 Task: Forward email with the signature Ian Hill with the subject Congratulations on a new project from softage.8@softage.net to softage.5@softage.net and softage.6@softage.net with BCC to softage.7@softage.net with the message I would like to request a project status update email.
Action: Mouse moved to (1109, 181)
Screenshot: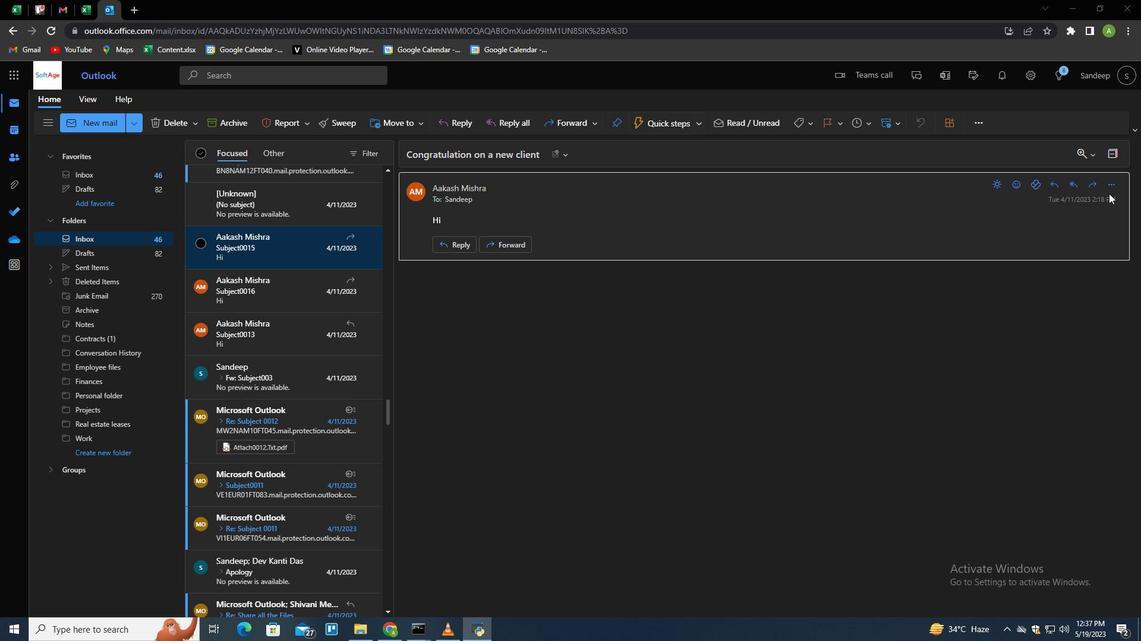 
Action: Mouse pressed left at (1109, 181)
Screenshot: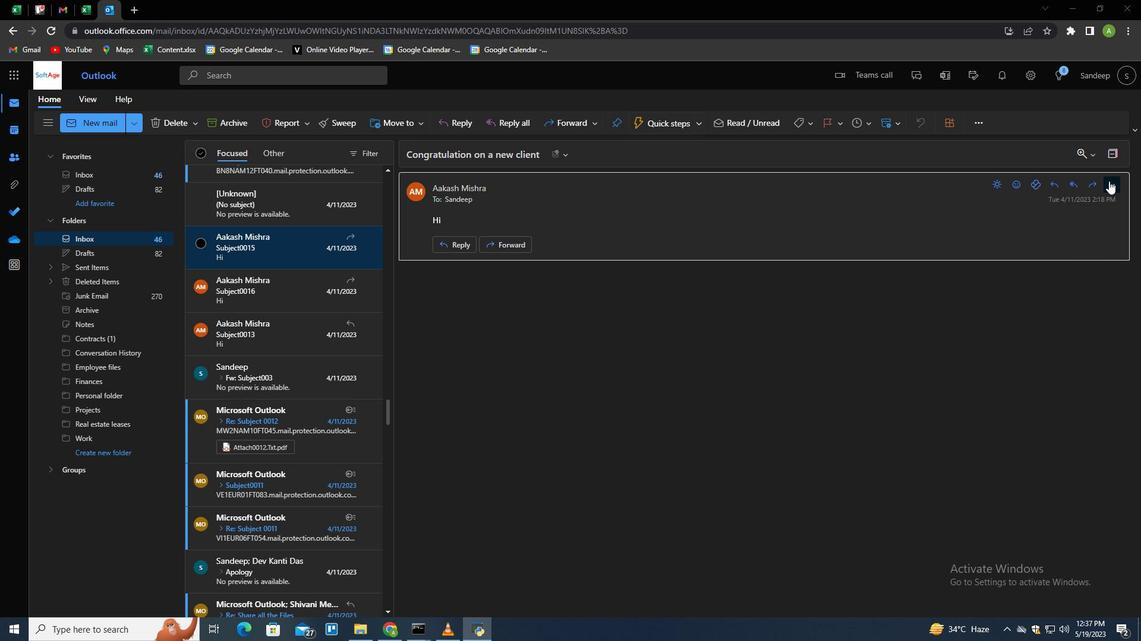 
Action: Mouse moved to (1047, 246)
Screenshot: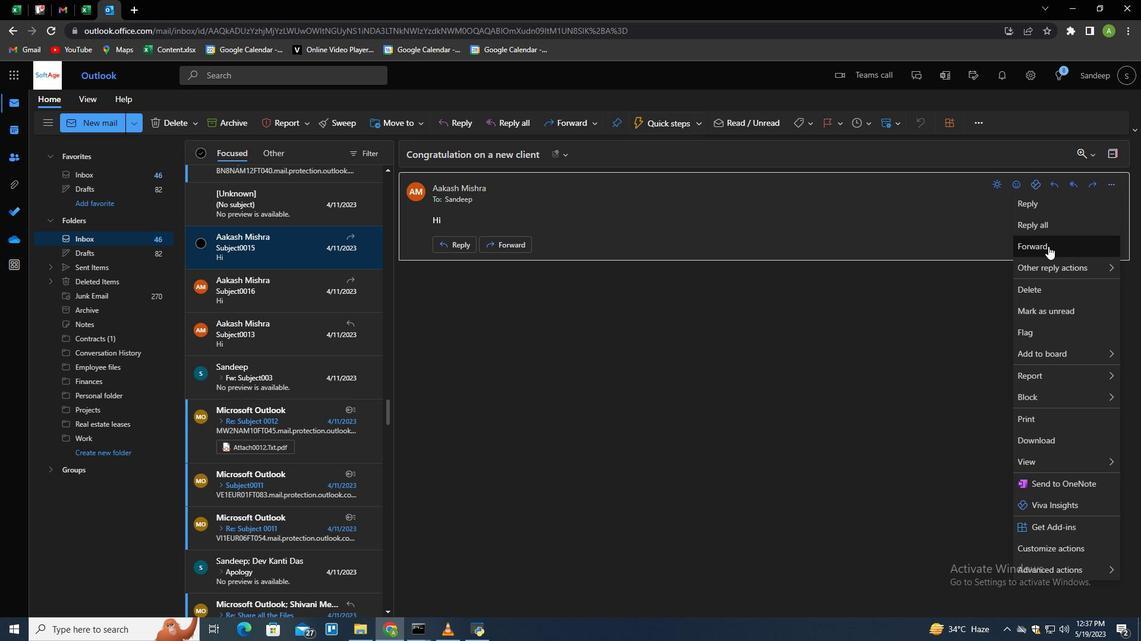 
Action: Mouse pressed left at (1047, 246)
Screenshot: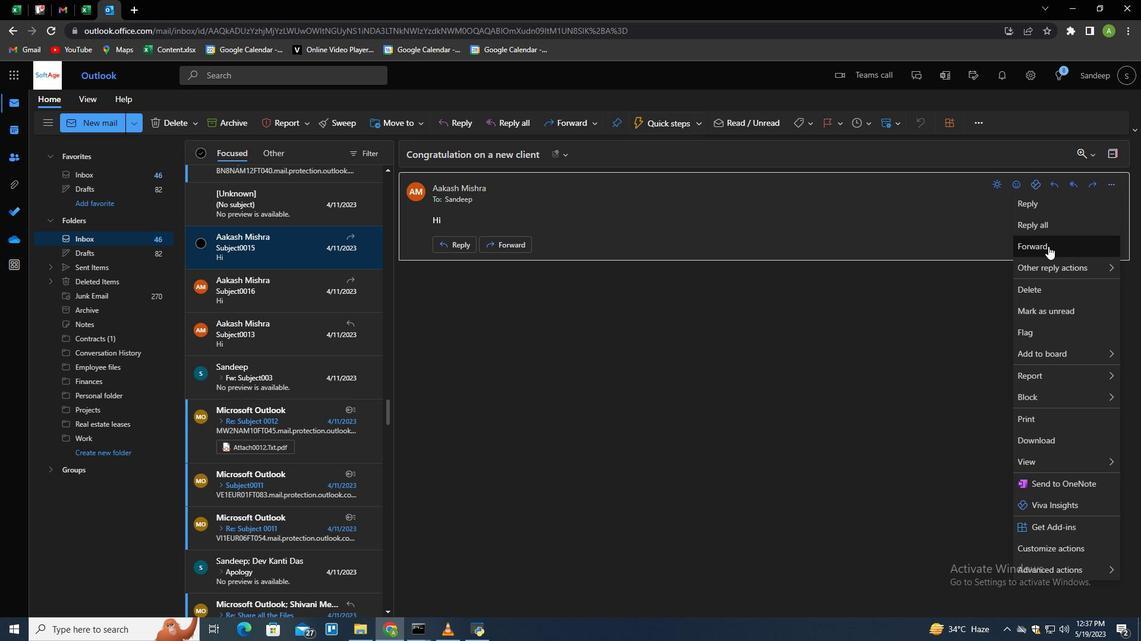 
Action: Mouse moved to (529, 185)
Screenshot: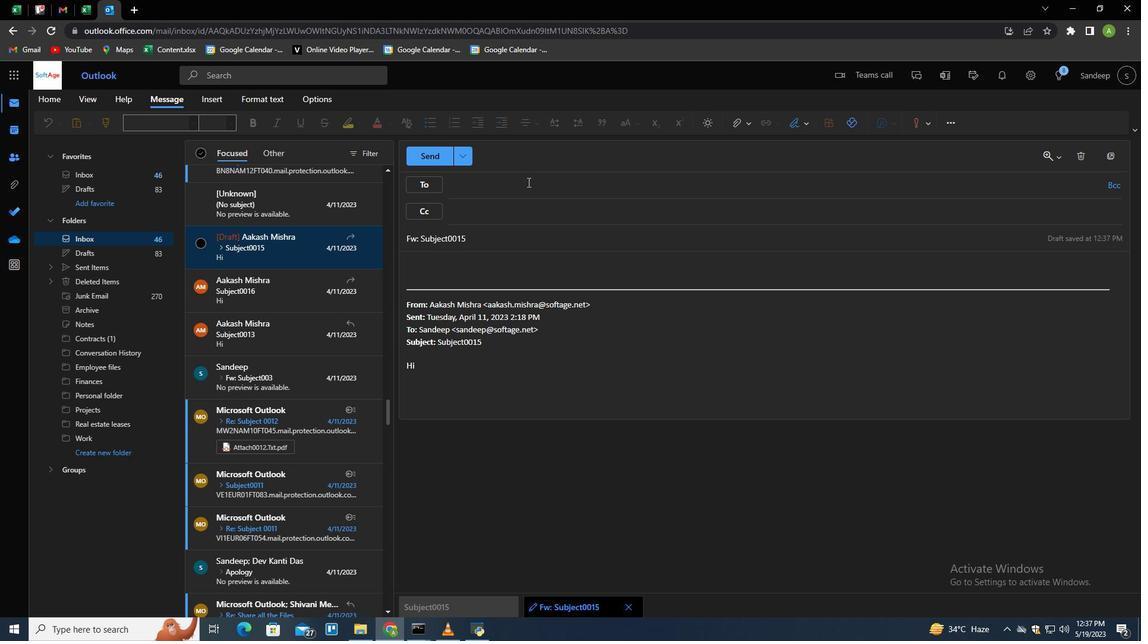 
Action: Mouse pressed left at (529, 185)
Screenshot: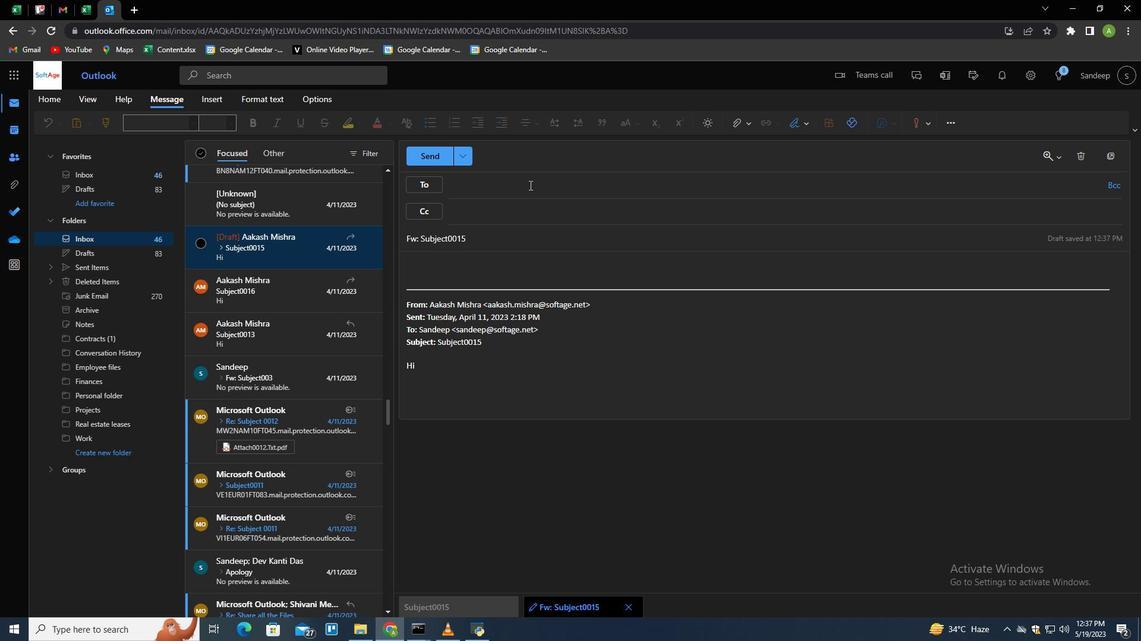 
Action: Mouse moved to (801, 123)
Screenshot: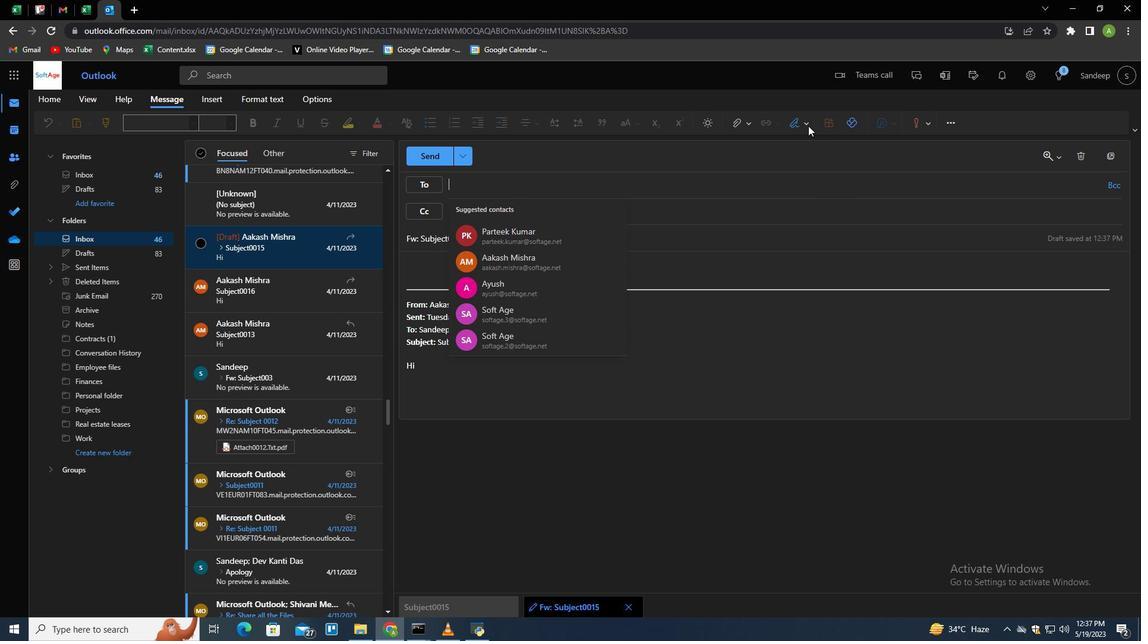
Action: Mouse pressed left at (801, 123)
Screenshot: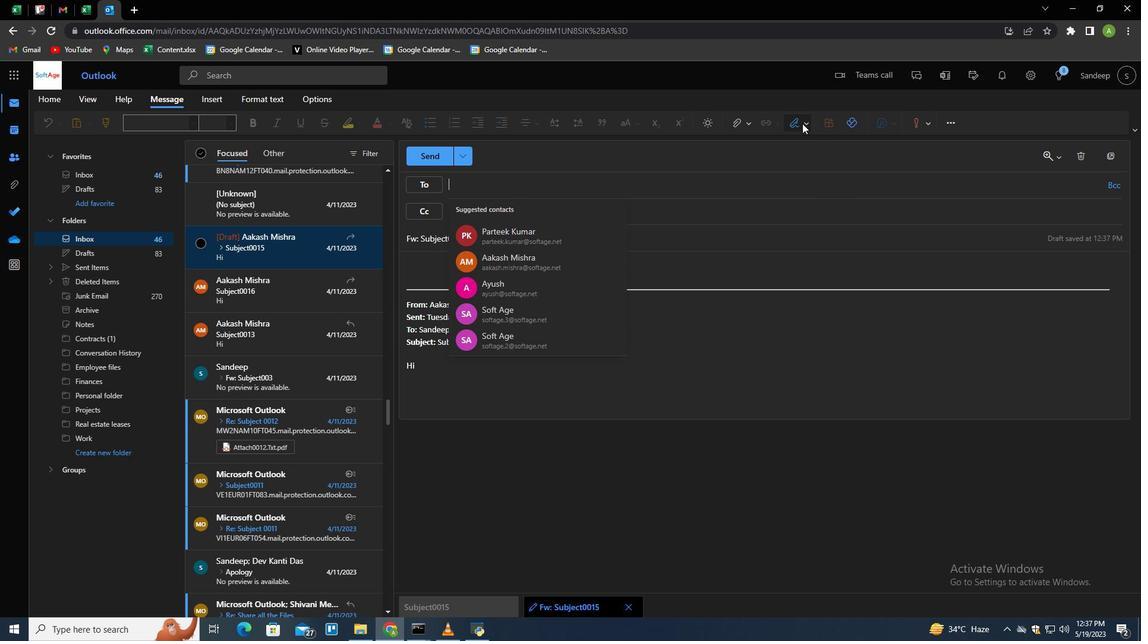 
Action: Mouse moved to (785, 168)
Screenshot: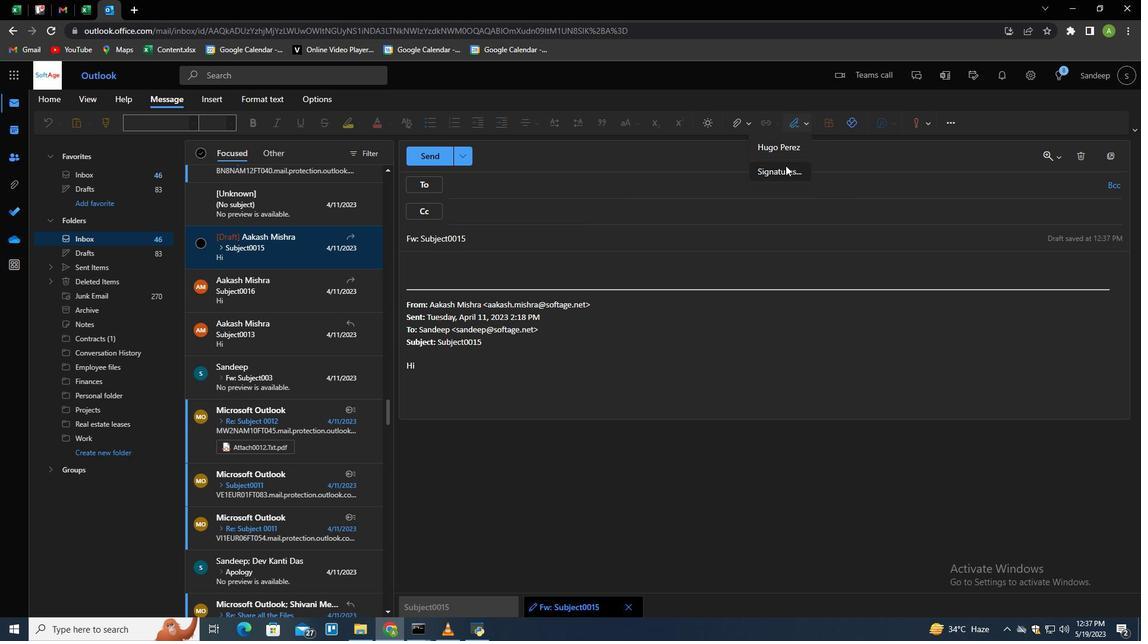 
Action: Mouse pressed left at (785, 168)
Screenshot: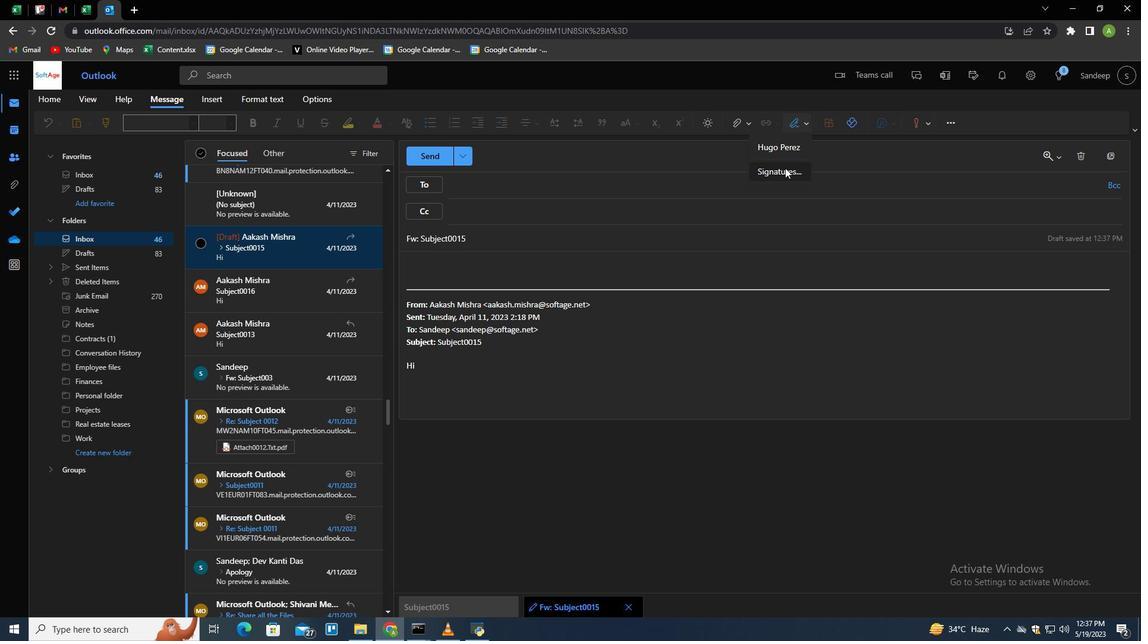 
Action: Mouse moved to (806, 216)
Screenshot: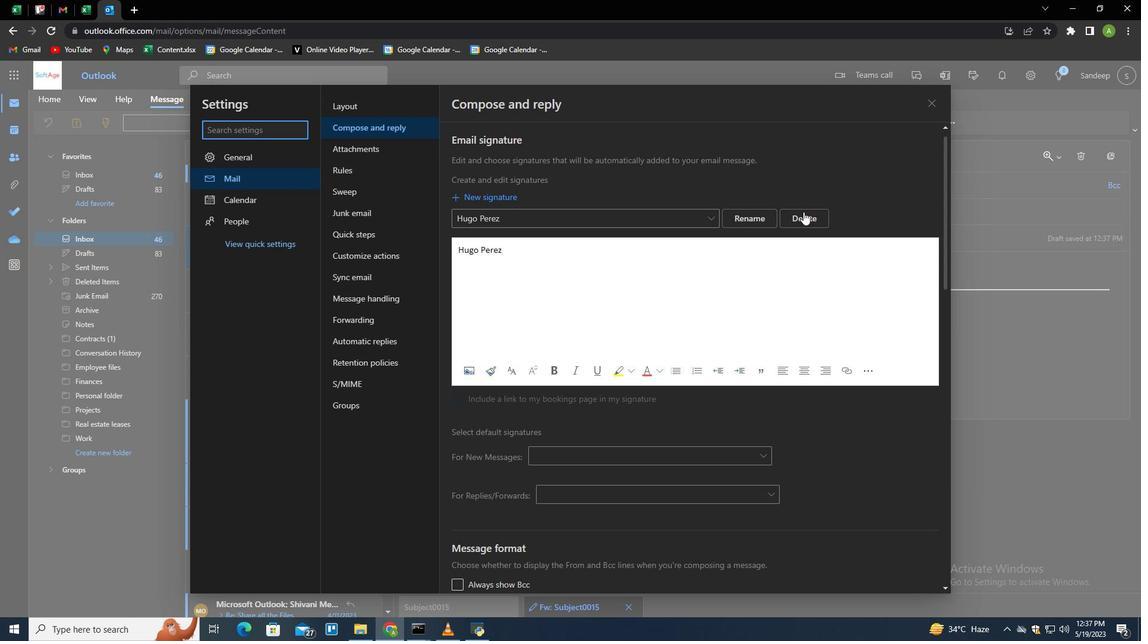 
Action: Mouse pressed left at (806, 216)
Screenshot: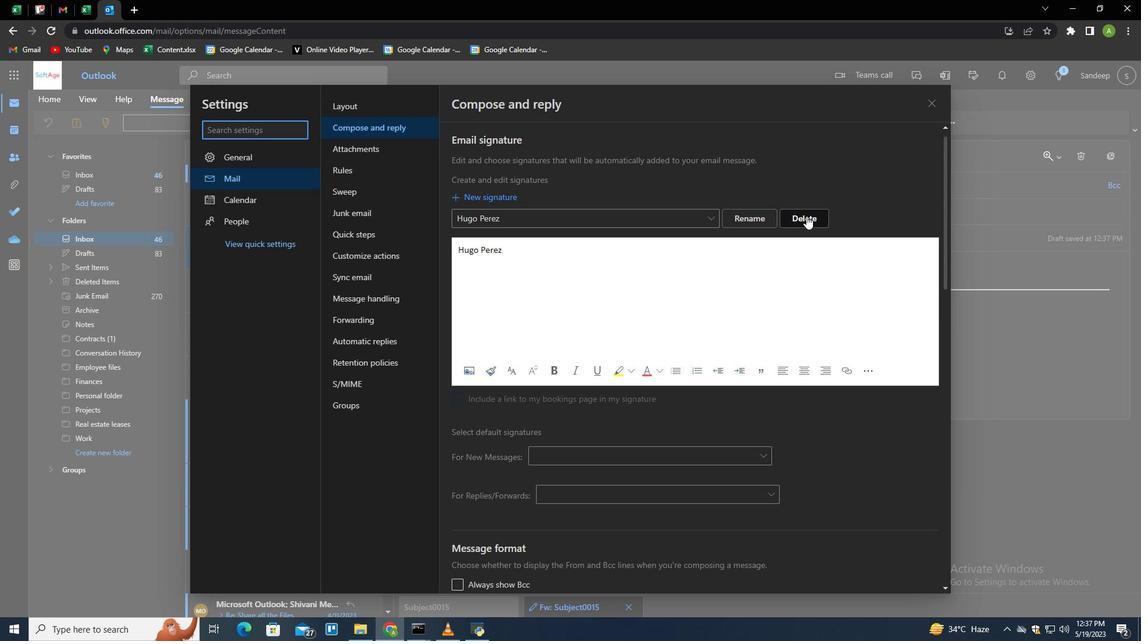 
Action: Mouse moved to (801, 216)
Screenshot: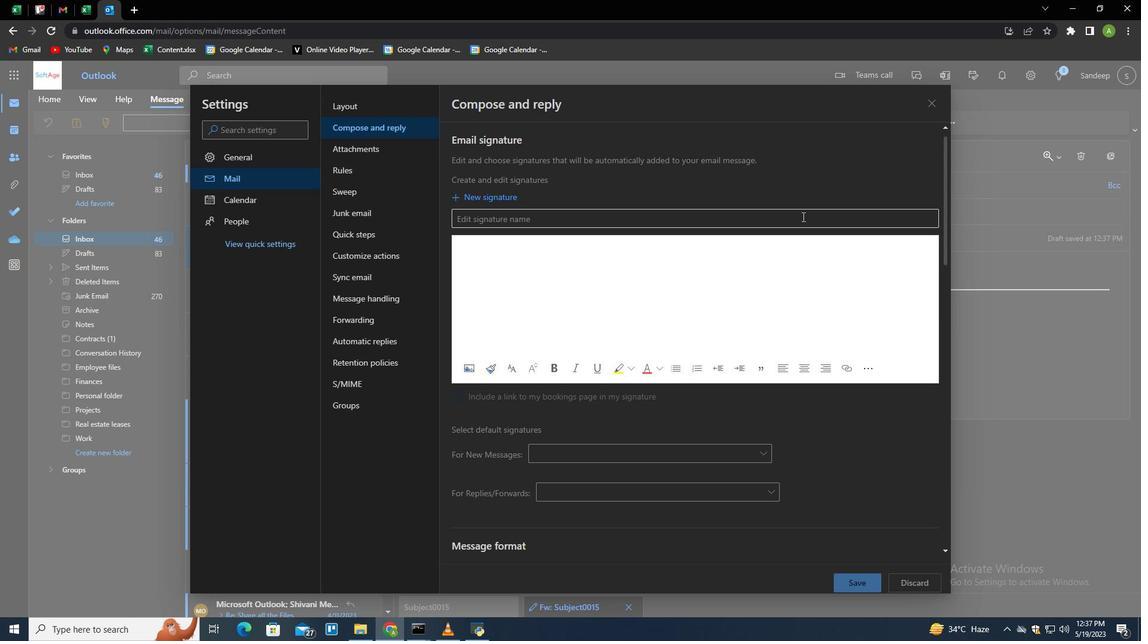 
Action: Mouse pressed left at (801, 216)
Screenshot: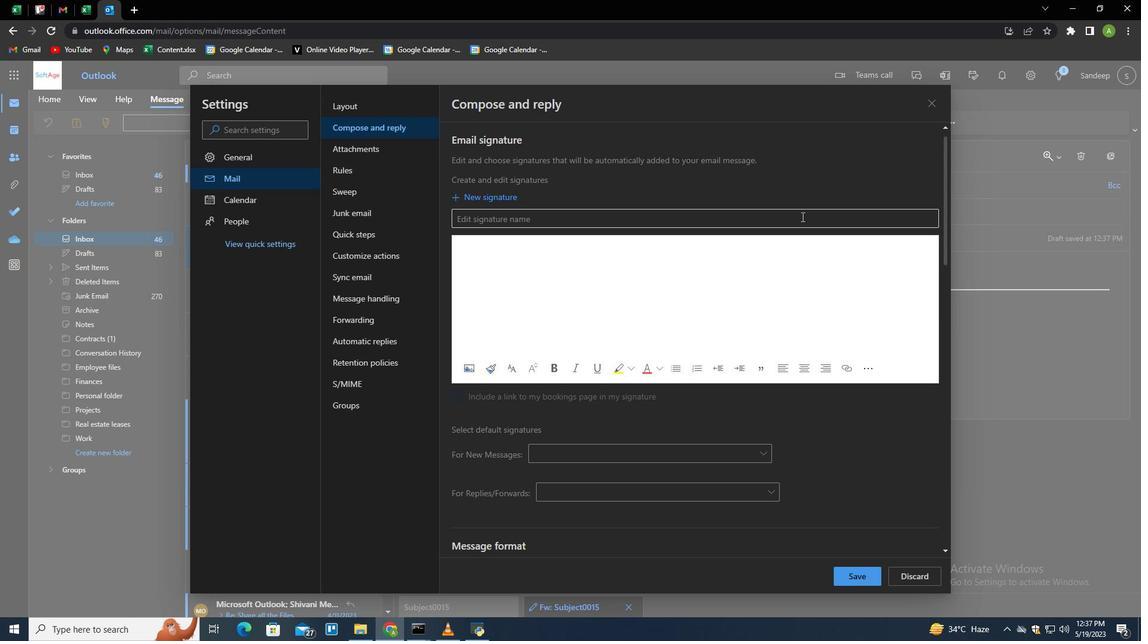 
Action: Mouse moved to (799, 217)
Screenshot: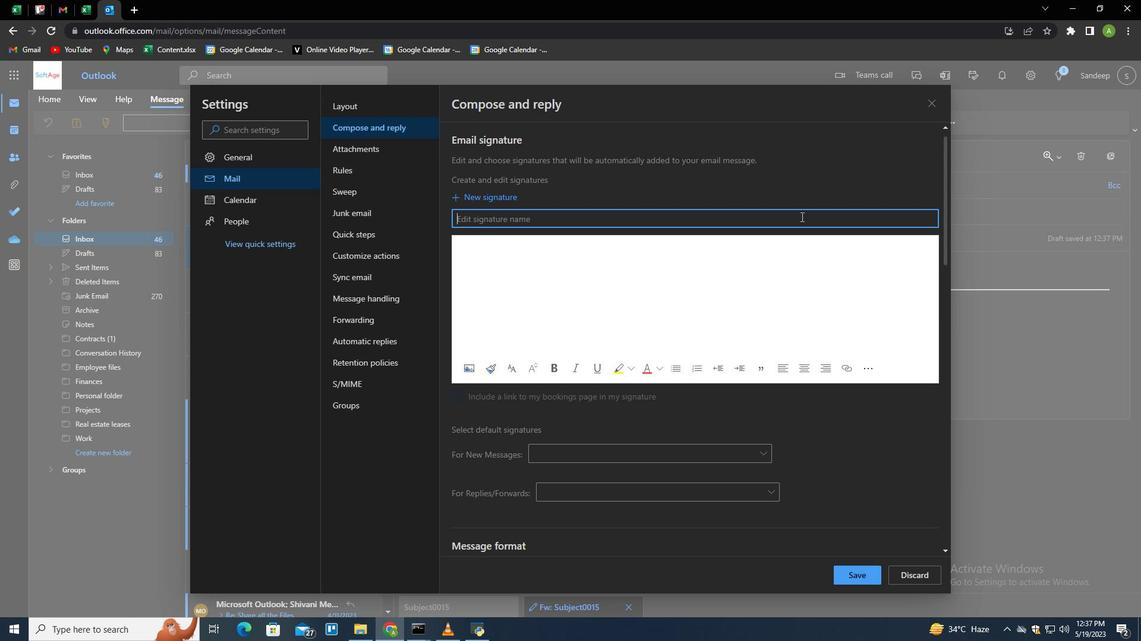 
Action: Key pressed <Key.shift><Key.shift><Key.shift><Key.shift><Key.shift><Key.shift><Key.shift><Key.shift><Key.shift><Key.shift>Lan<Key.space><Key.shift>Hill<Key.tab><Key.shift>Lan<Key.space><Key.shift>Hill
Screenshot: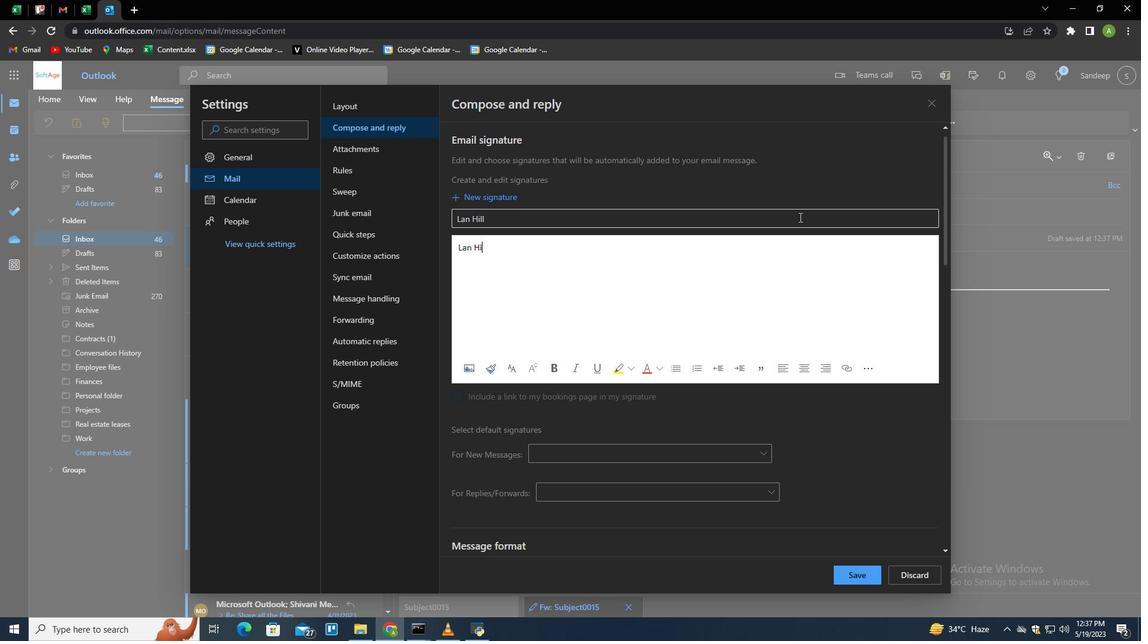 
Action: Mouse moved to (870, 578)
Screenshot: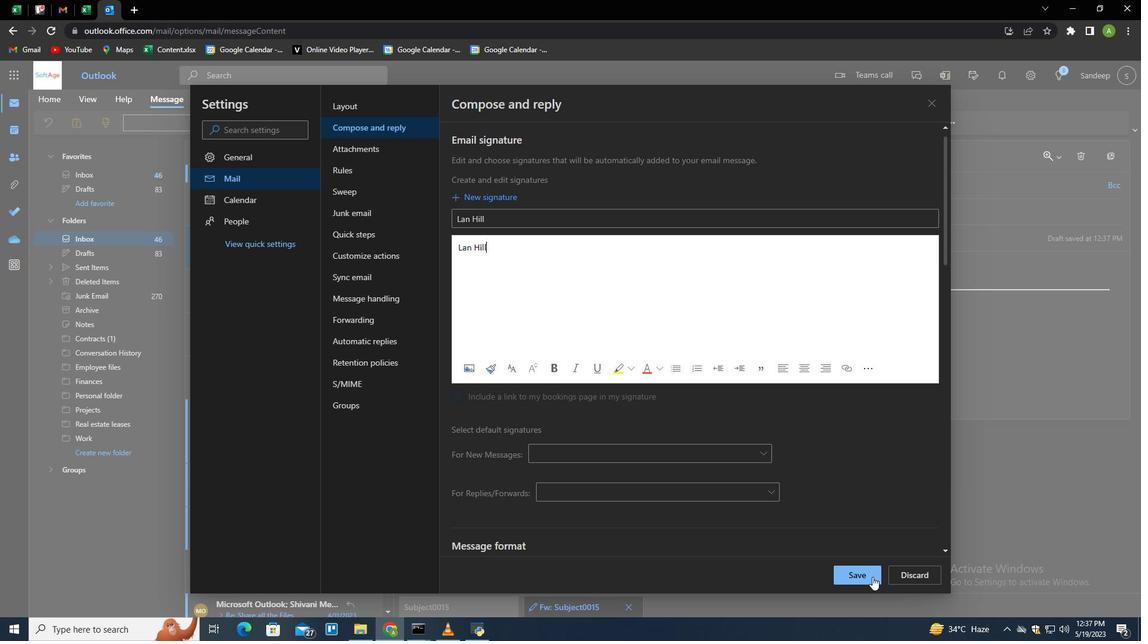 
Action: Mouse pressed left at (870, 578)
Screenshot: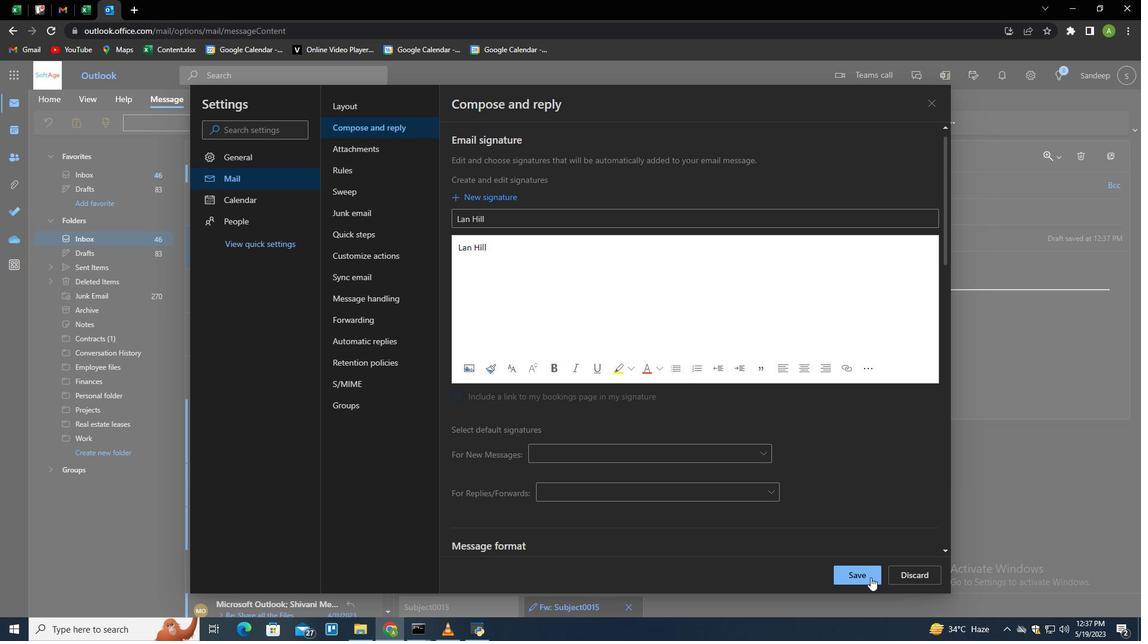 
Action: Mouse moved to (1001, 367)
Screenshot: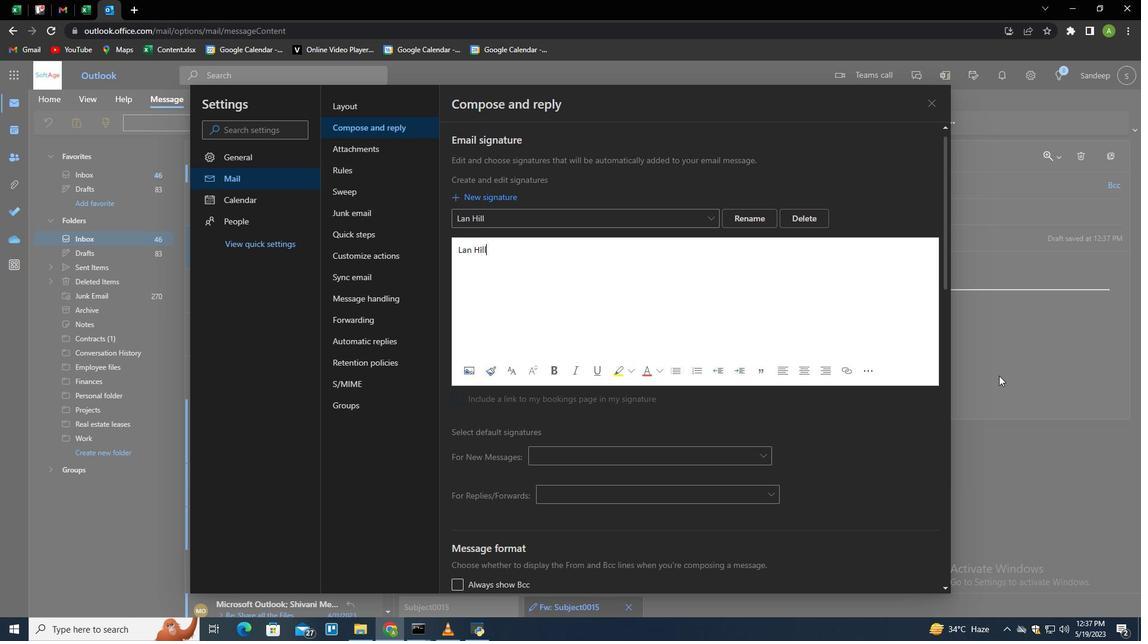 
Action: Mouse pressed left at (1001, 367)
Screenshot: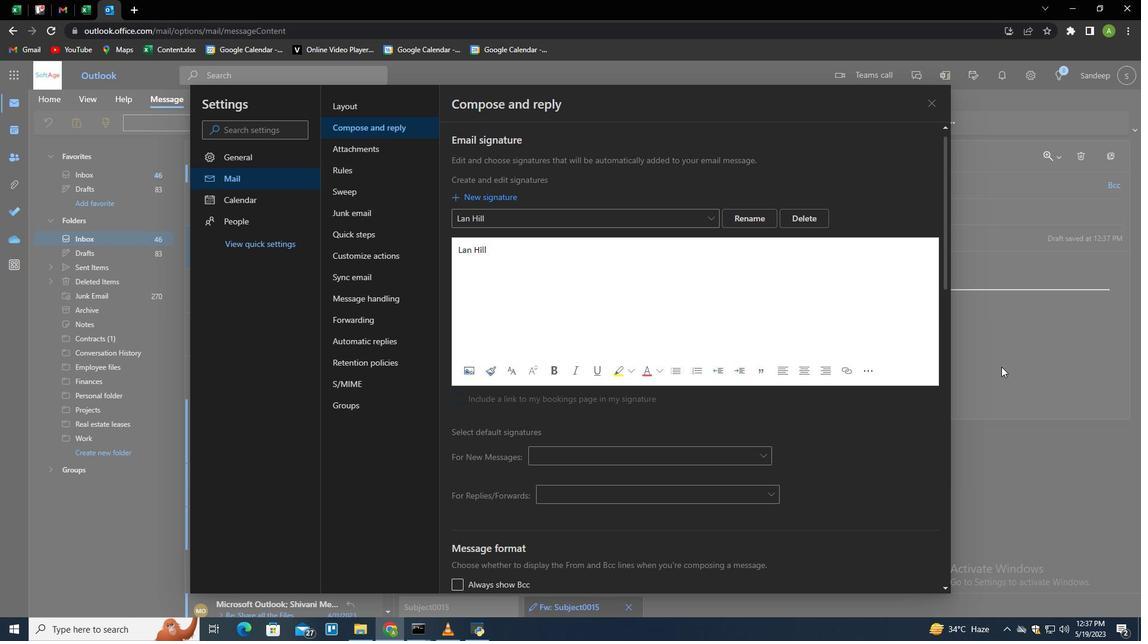 
Action: Mouse moved to (801, 117)
Screenshot: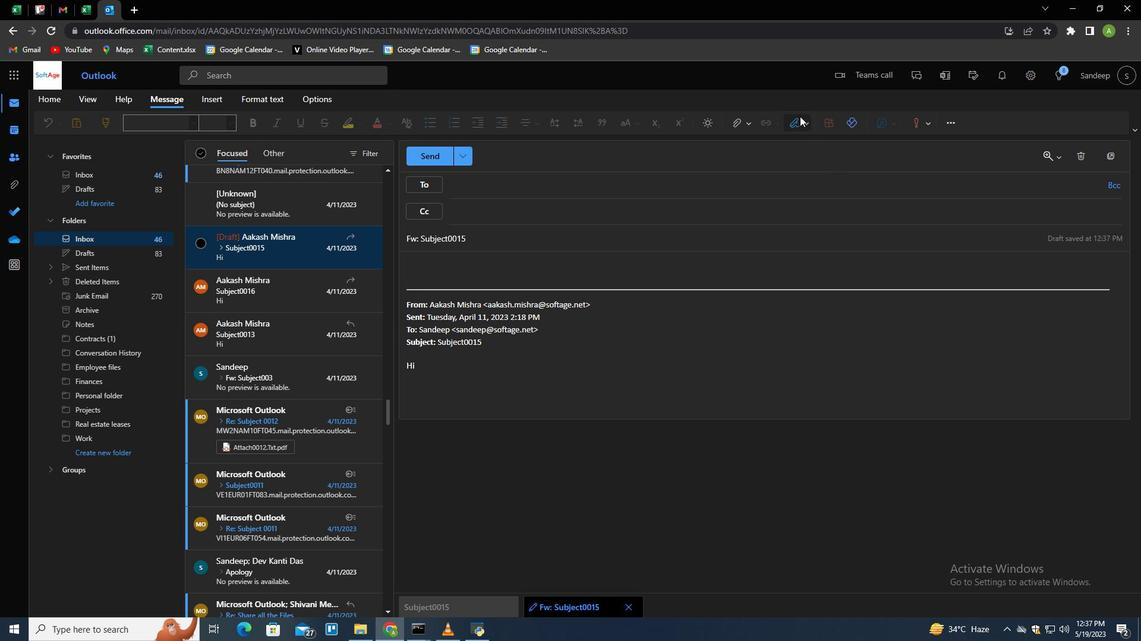 
Action: Mouse pressed left at (801, 117)
Screenshot: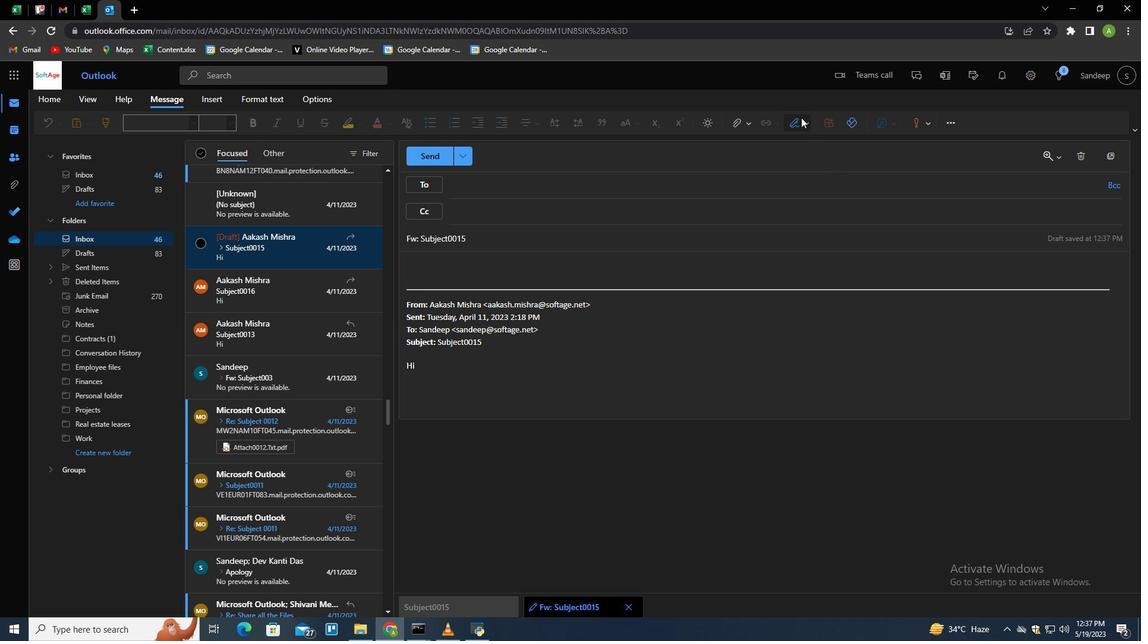 
Action: Mouse moved to (788, 143)
Screenshot: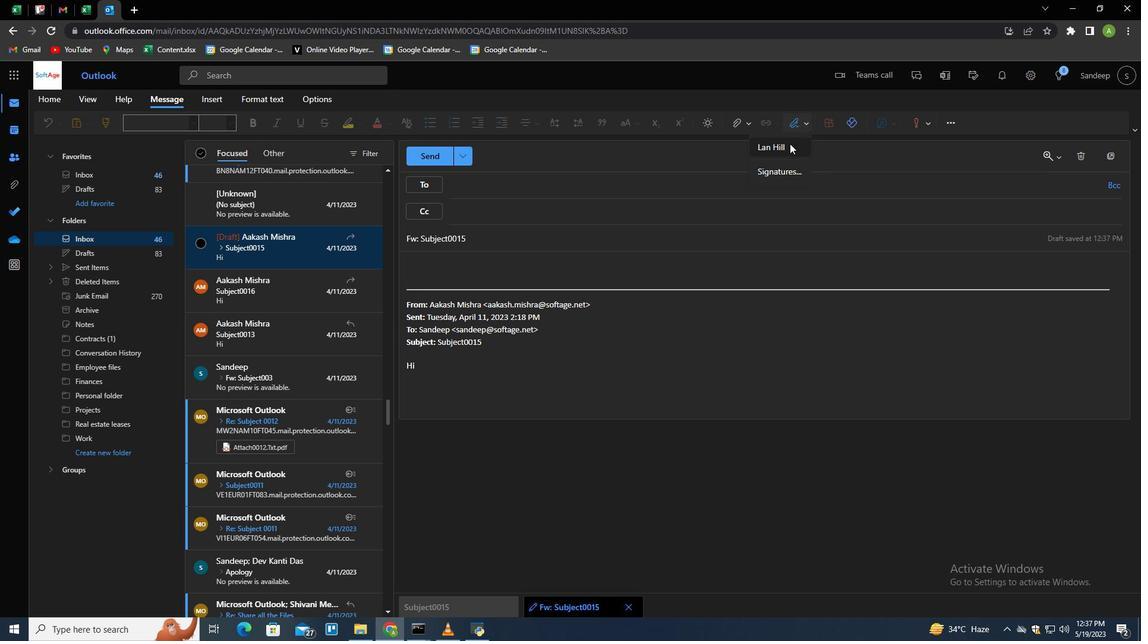 
Action: Mouse pressed left at (788, 143)
Screenshot: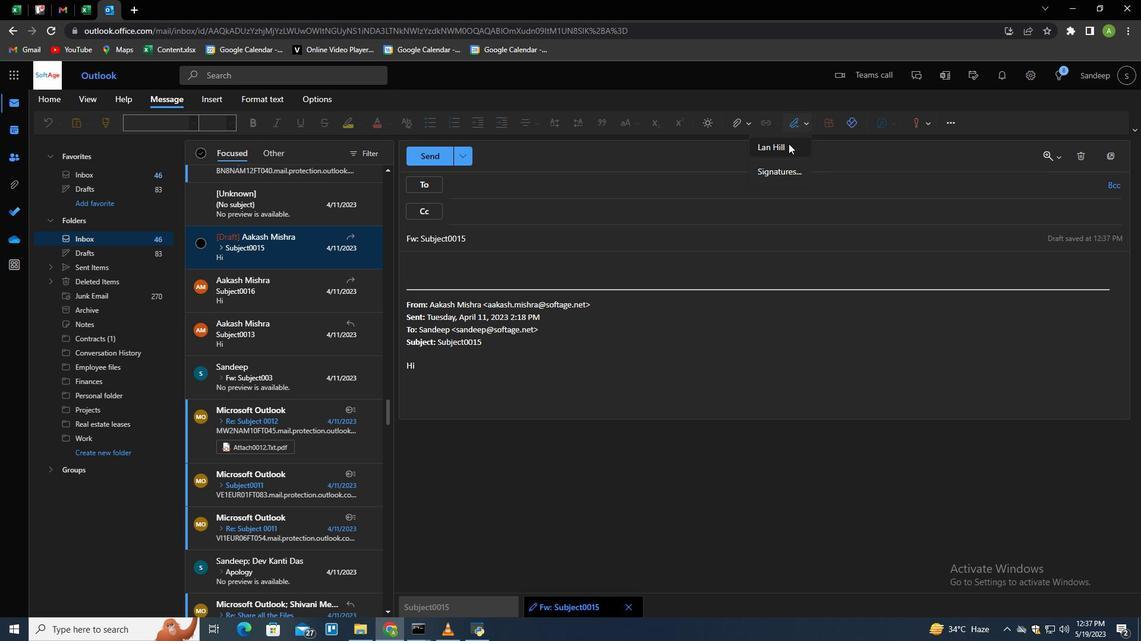 
Action: Mouse moved to (469, 191)
Screenshot: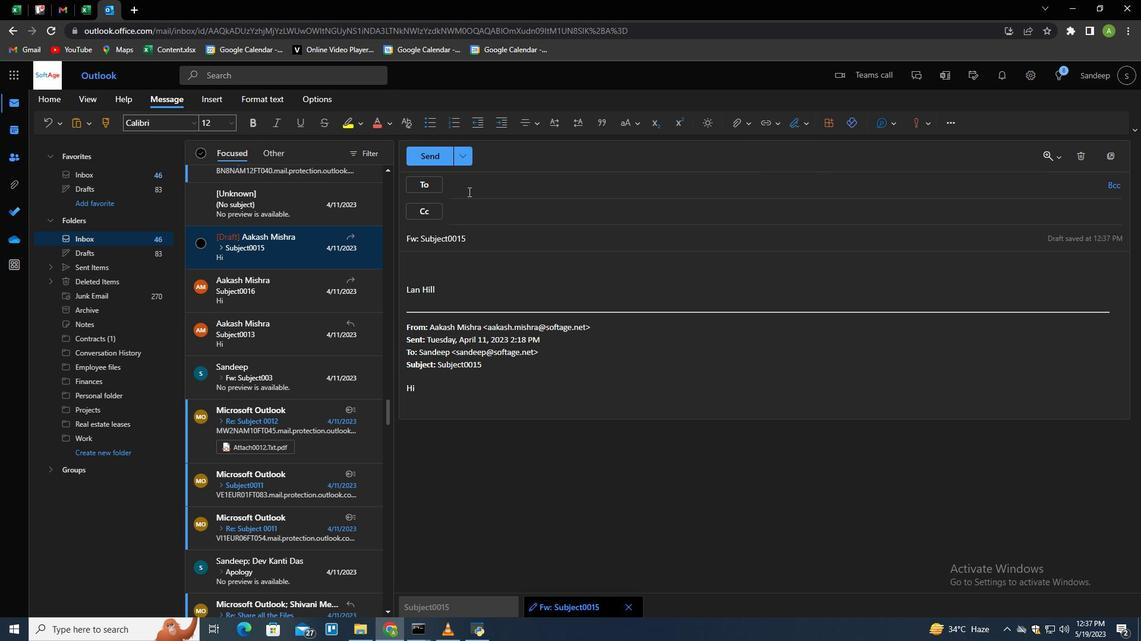 
Action: Mouse pressed left at (469, 191)
Screenshot: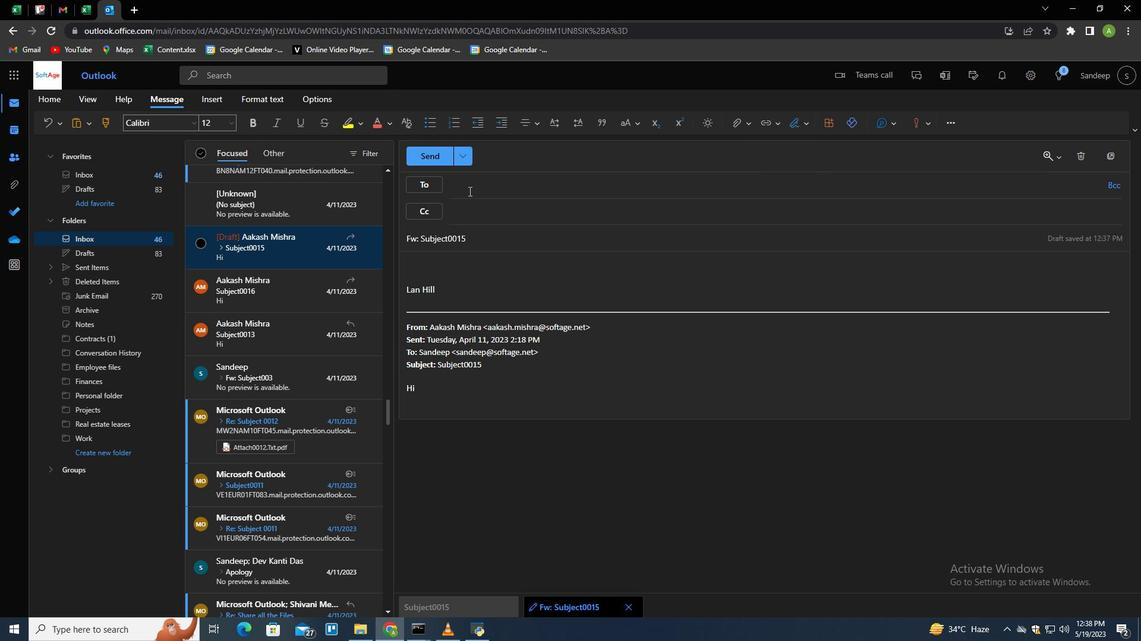 
Action: Mouse moved to (672, 245)
Screenshot: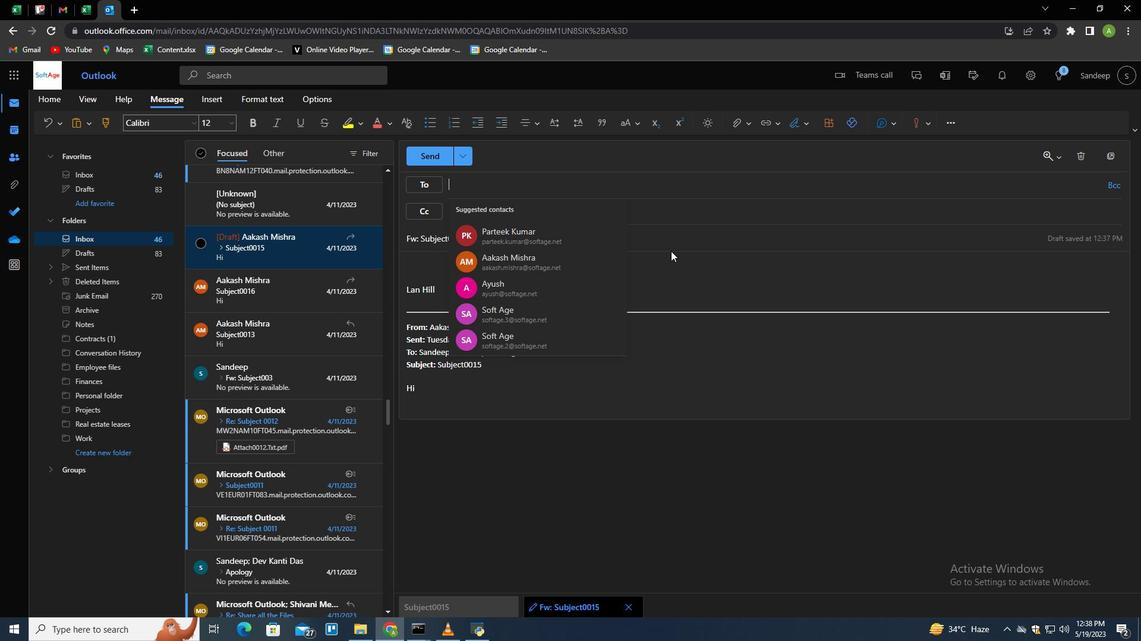 
Action: Mouse pressed left at (672, 245)
Screenshot: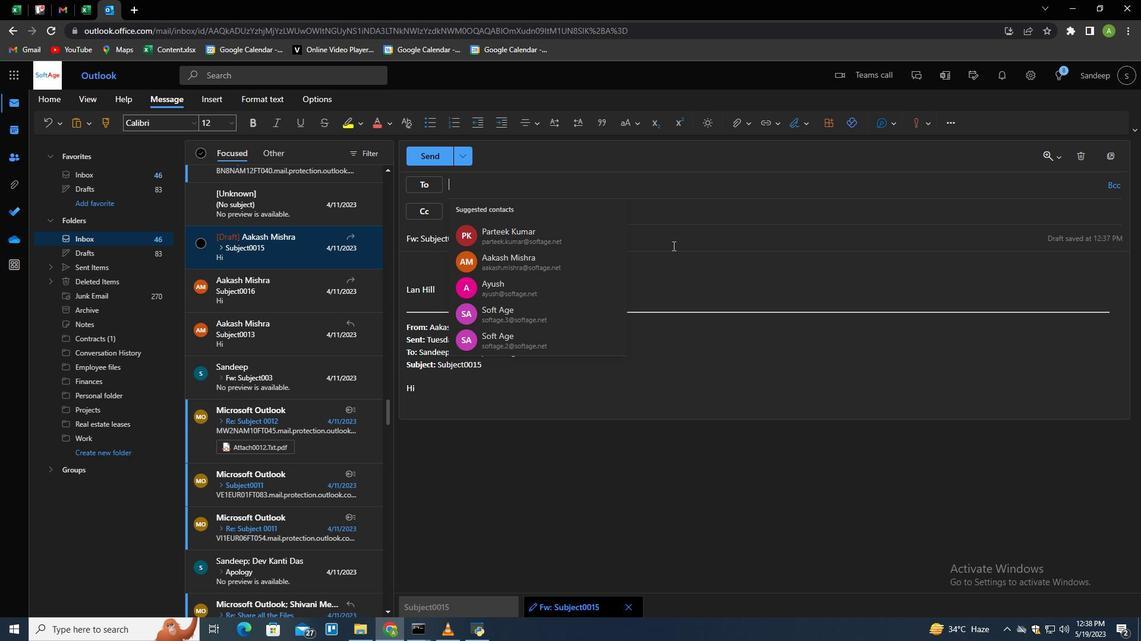 
Action: Mouse moved to (674, 244)
Screenshot: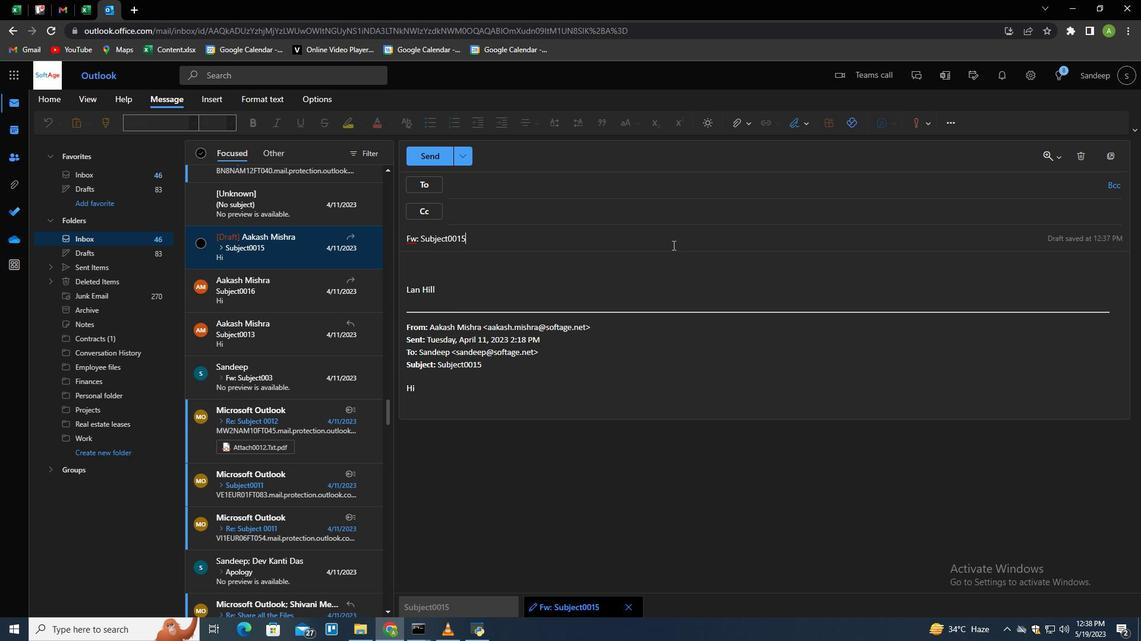 
Action: Key pressed <Key.shift_r><Key.left><Key.left><Key.left><Key.left><Key.left><Key.left><Key.left><Key.left><Key.left><Key.left><Key.left>softage.8<Key.shift>@softage.net<Key.shift_r><Key.left><Key.left><Key.left><Key.left><Key.left><Key.left><Key.left><Key.left><Key.left><Key.left><Key.left><Key.left><Key.left><Key.left><Key.left><Key.left><Key.left><Key.left><Key.left><Key.left><Key.left>congratulation<Key.space>on<Key.space>a<Key.space>new<Key.space>project<Key.tab>
Screenshot: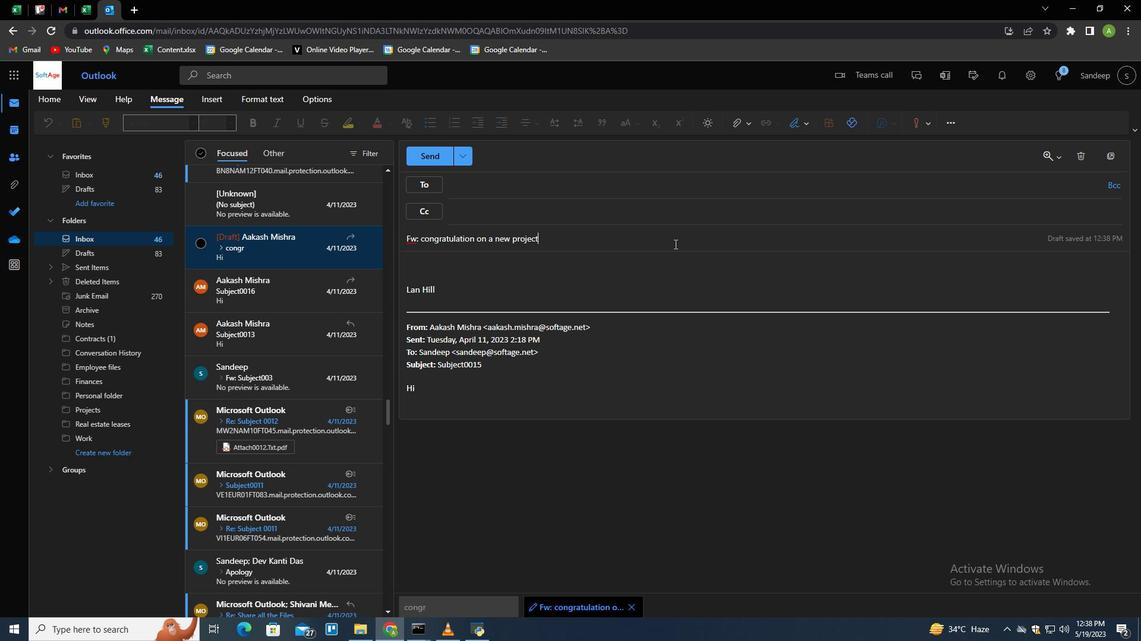 
Action: Mouse moved to (553, 187)
Screenshot: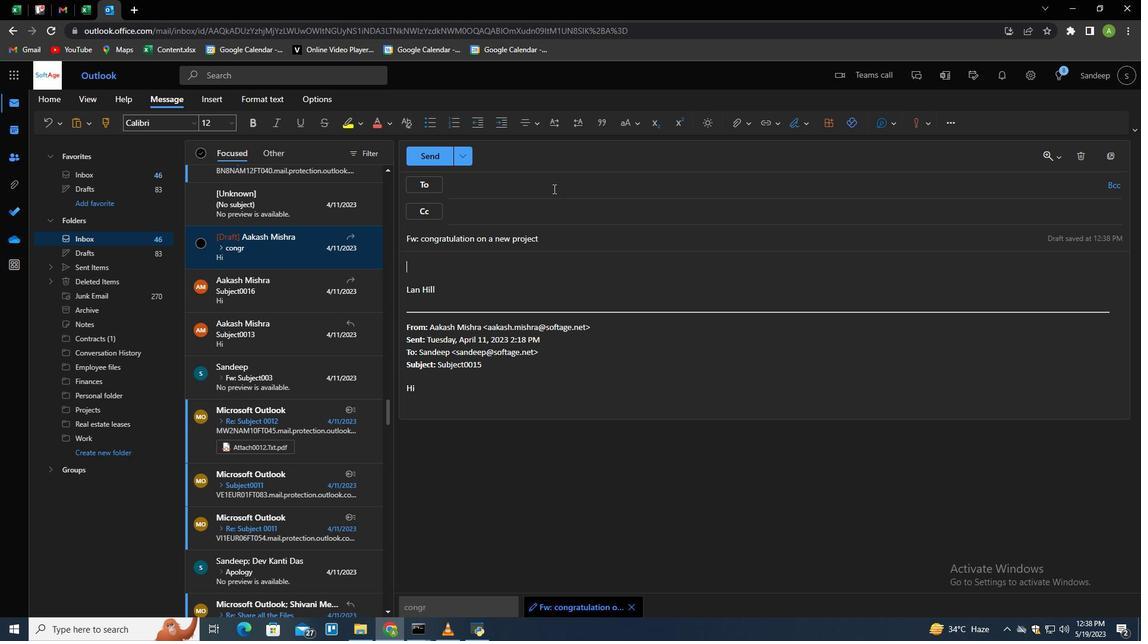 
Action: Mouse pressed left at (553, 187)
Screenshot: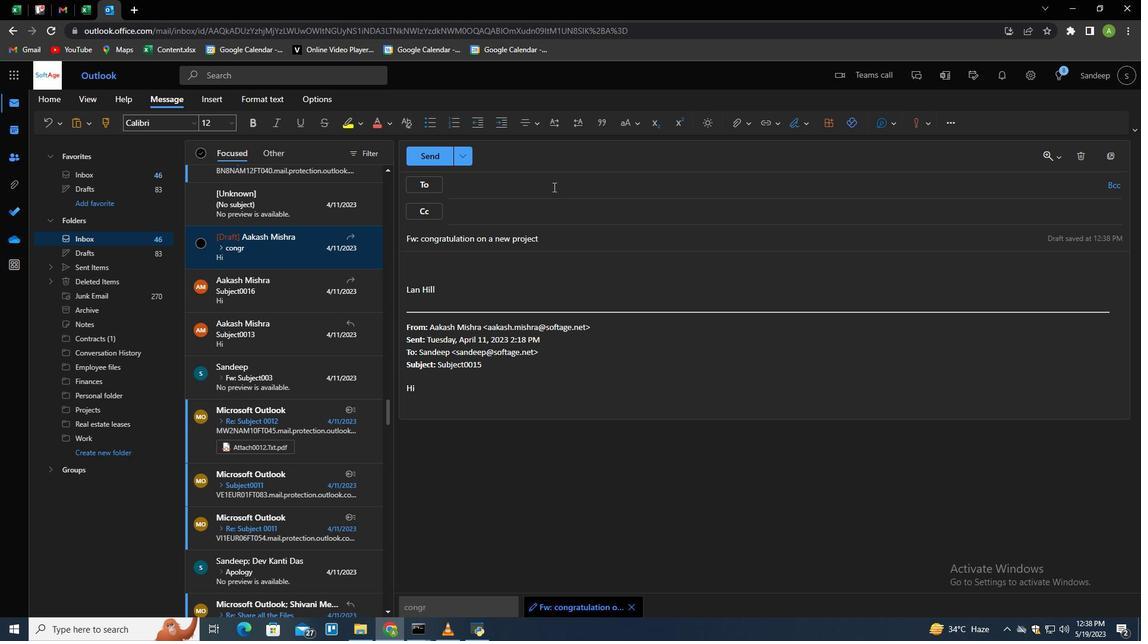 
Action: Mouse moved to (553, 187)
Screenshot: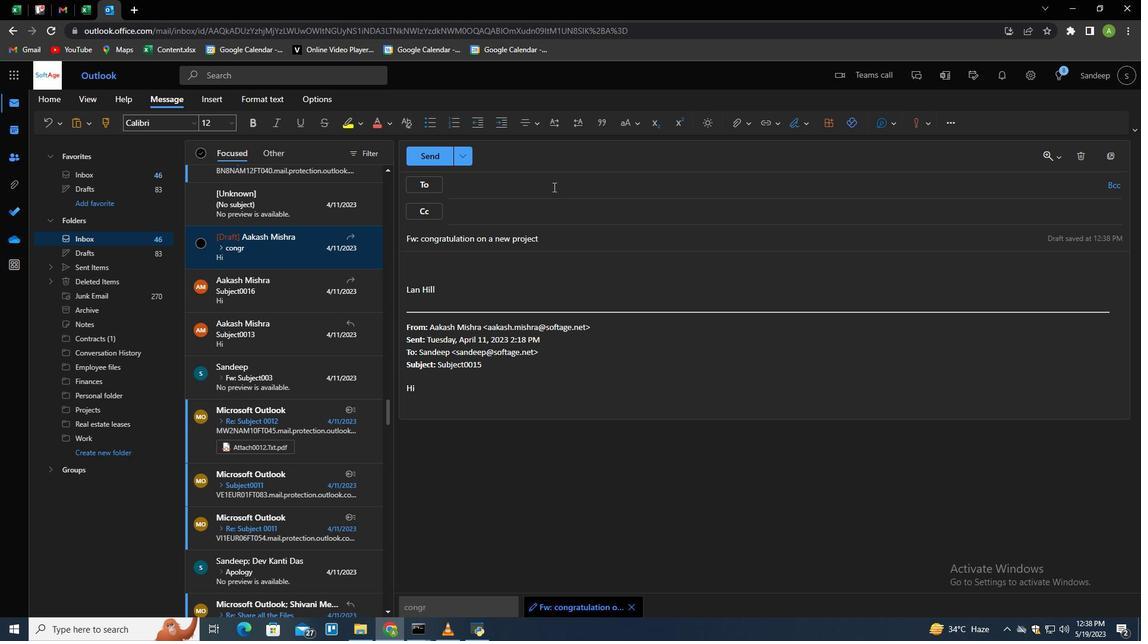
Action: Key pressed softage.net<Key.backspace><Key.backspace><Key.backspace>8<Key.shift>@softage.net<Key.left><Key.left><Key.left><Key.left><Key.left><Key.left><Key.left><Key.left><Key.left><Key.left><Key.left><Key.left><Key.left><Key.right><Key.backspace>5<Key.enter>softage.6<Key.shift>@softg<Key.backspace>age.net<Key.enter>
Screenshot: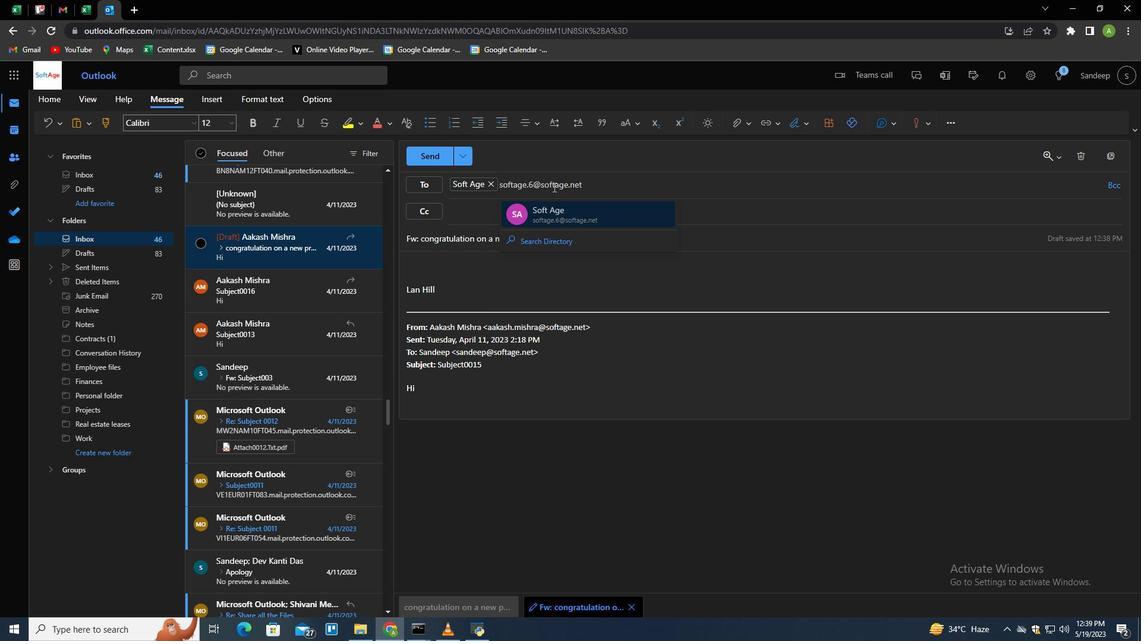 
Action: Mouse moved to (1111, 194)
Screenshot: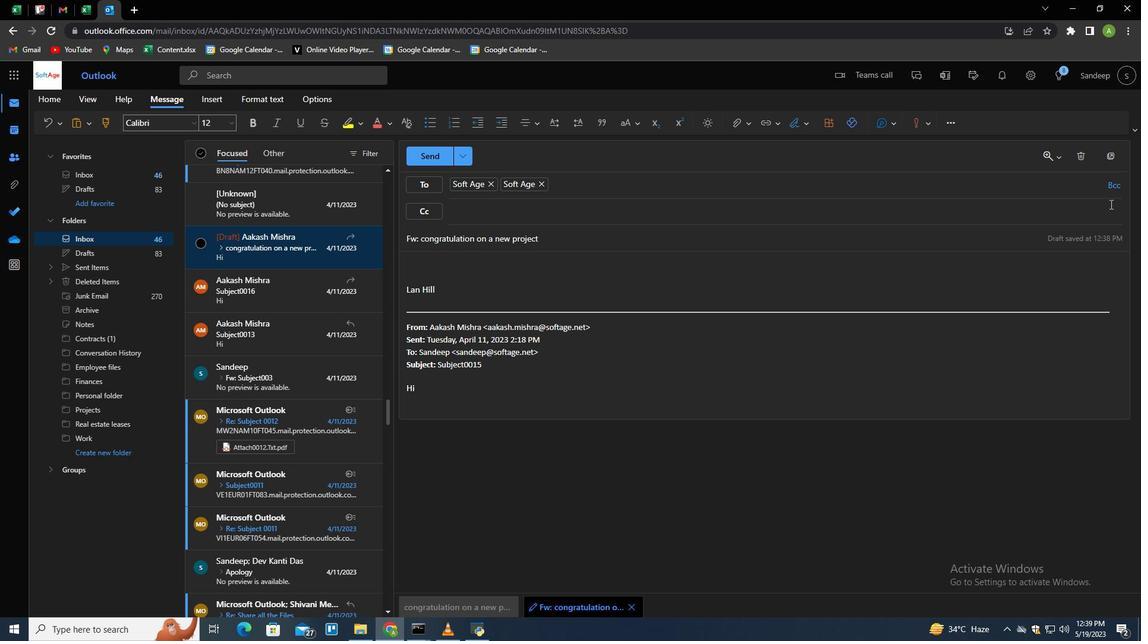 
Action: Mouse pressed left at (1111, 194)
Screenshot: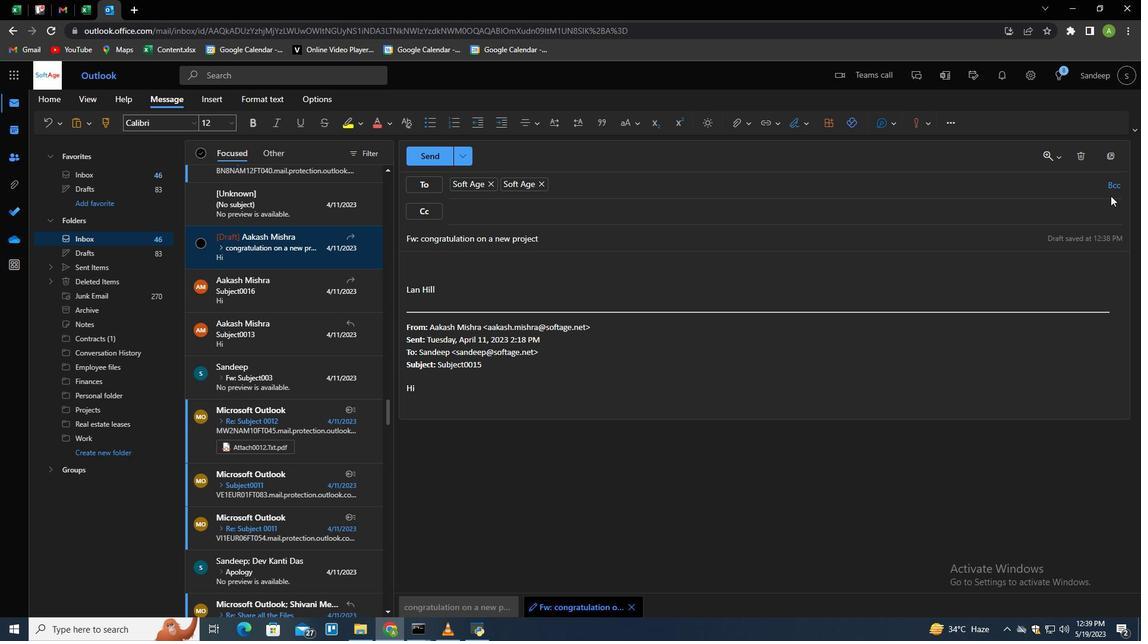 
Action: Mouse moved to (1112, 189)
Screenshot: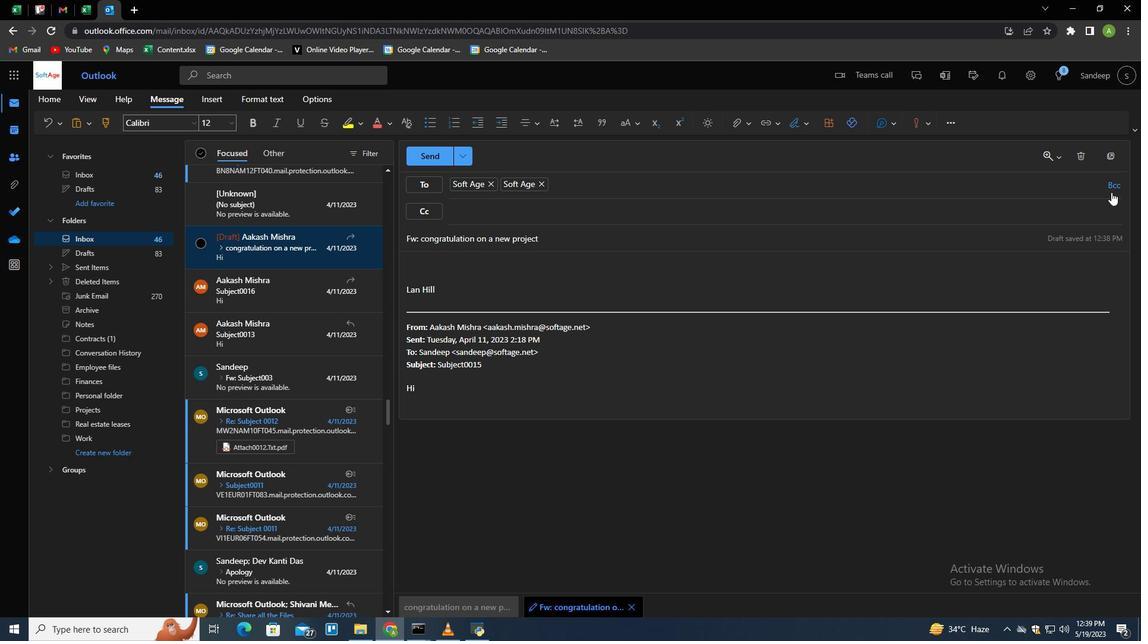 
Action: Mouse pressed left at (1112, 189)
Screenshot: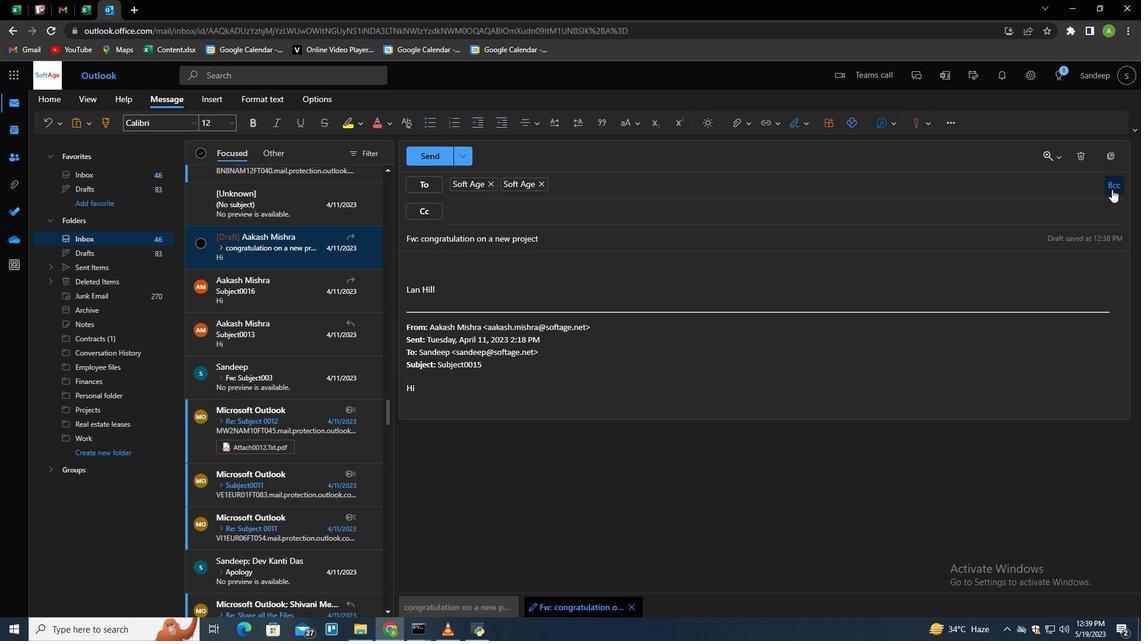 
Action: Mouse moved to (519, 242)
Screenshot: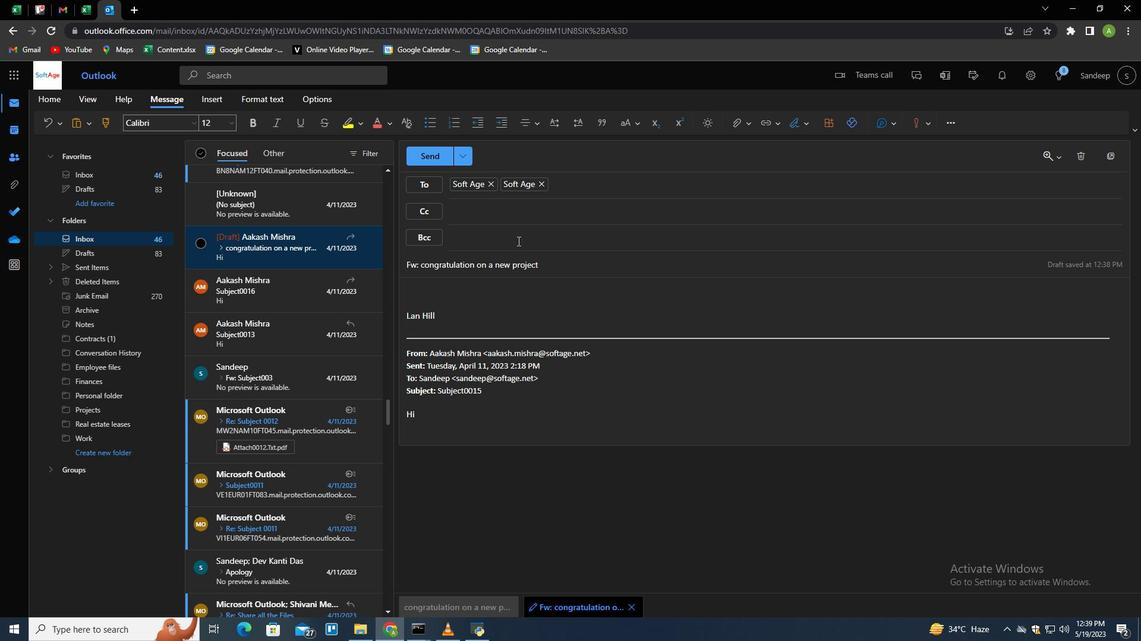 
Action: Mouse pressed left at (519, 242)
Screenshot: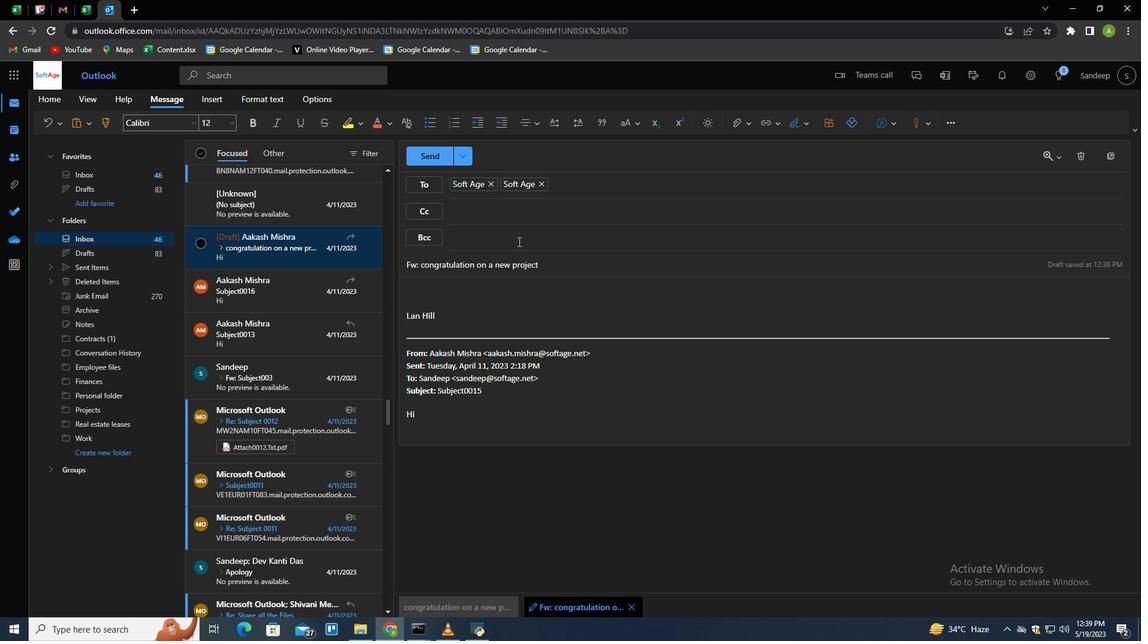 
Action: Key pressed softage.7<Key.shift><Key.shift><Key.shift><Key.shift><Key.shift><Key.shift><Key.shift><Key.shift><Key.shift><Key.shift><Key.shift><Key.shift><Key.shift><Key.shift>@sofa<Key.backspace>tage.net<Key.enter><Key.tab><Key.tab><Key.shift>I<Key.space>would<Key.space>like<Key.space>to<Key.space>request<Key.space>a<Key.space>project<Key.space>suat<Key.backspace><Key.backspace><Key.backspace>tau<Key.backspace>tus<Key.space>upmade<Key.backspace><Key.backspace><Key.backspace><Key.backspace>dage<Key.backspace><Key.backspace>te<Key.space>emi<Key.backspace>ail.
Screenshot: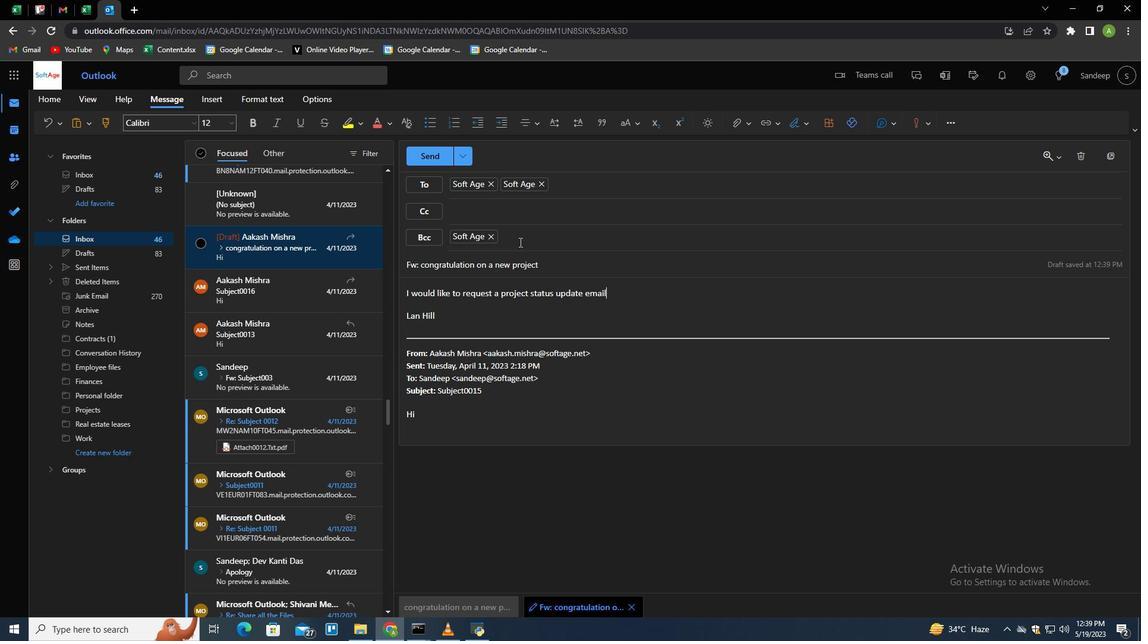 
Action: Mouse moved to (571, 322)
Screenshot: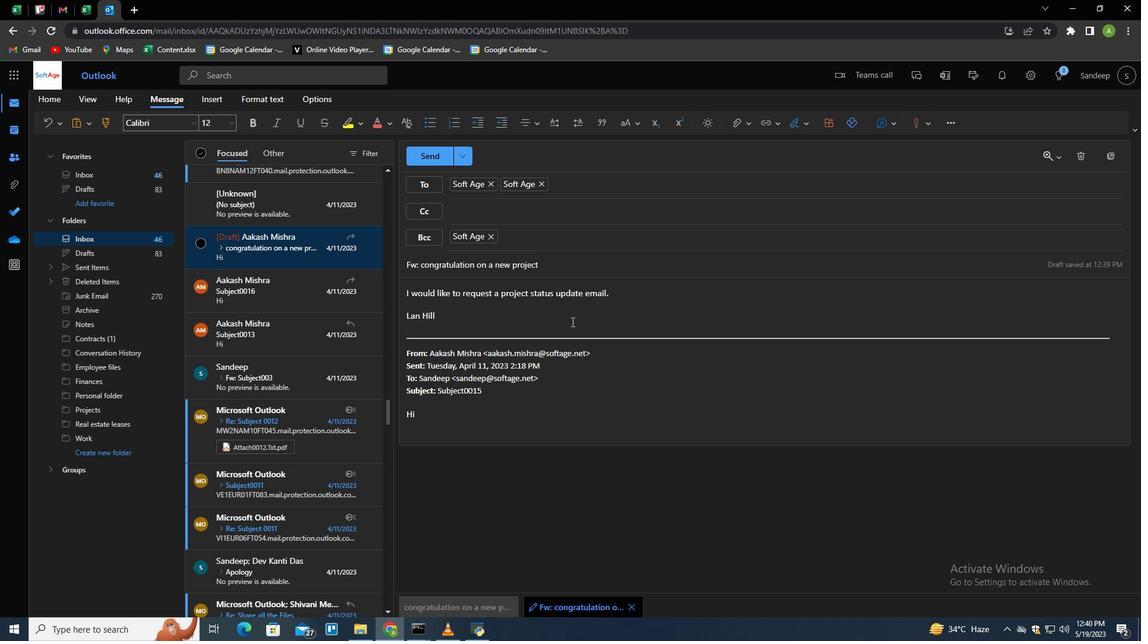 
Action: Key pressed <Key.enter>
Screenshot: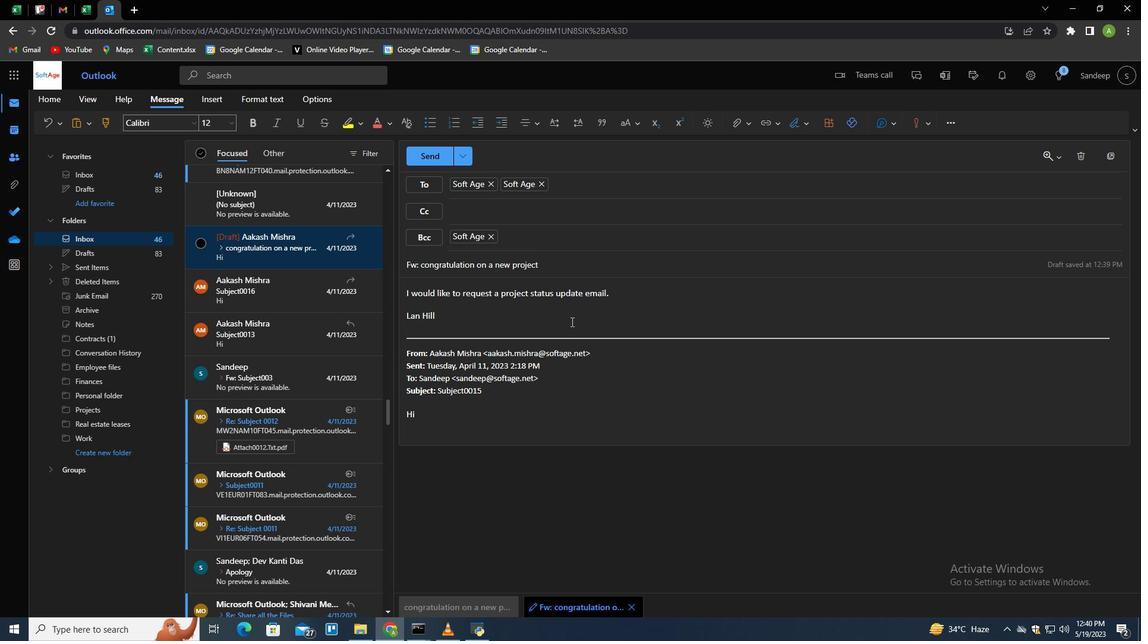 
Action: Mouse moved to (515, 434)
Screenshot: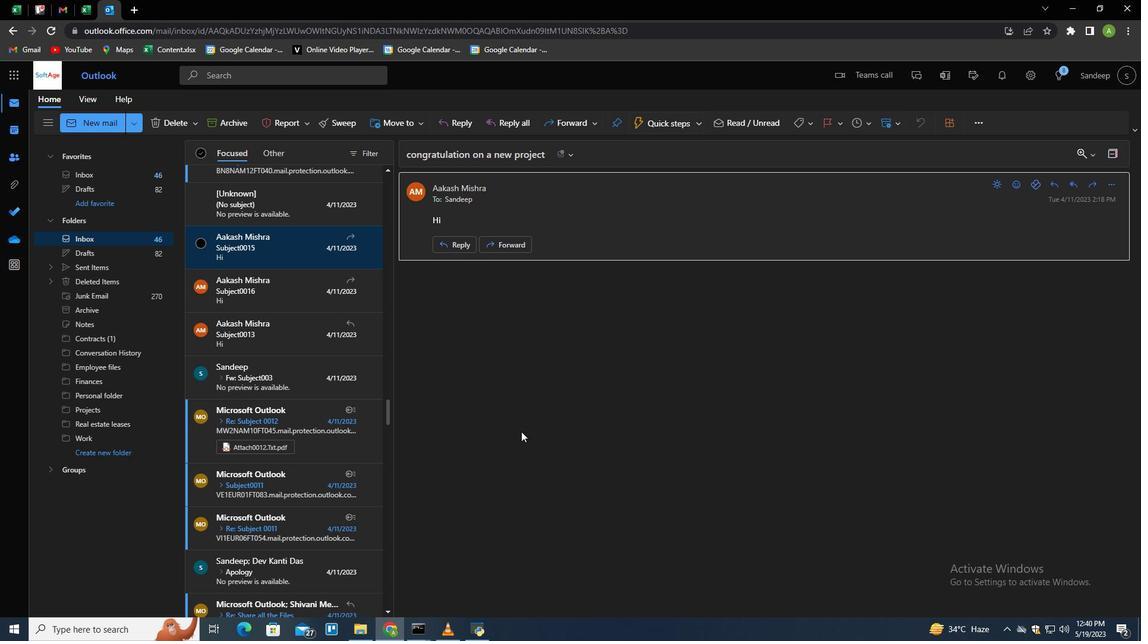
